 Task: Book a one-way flight for 1 adult from San Francisco to Denver on June 18, 2023.
Action: Mouse moved to (513, 534)
Screenshot: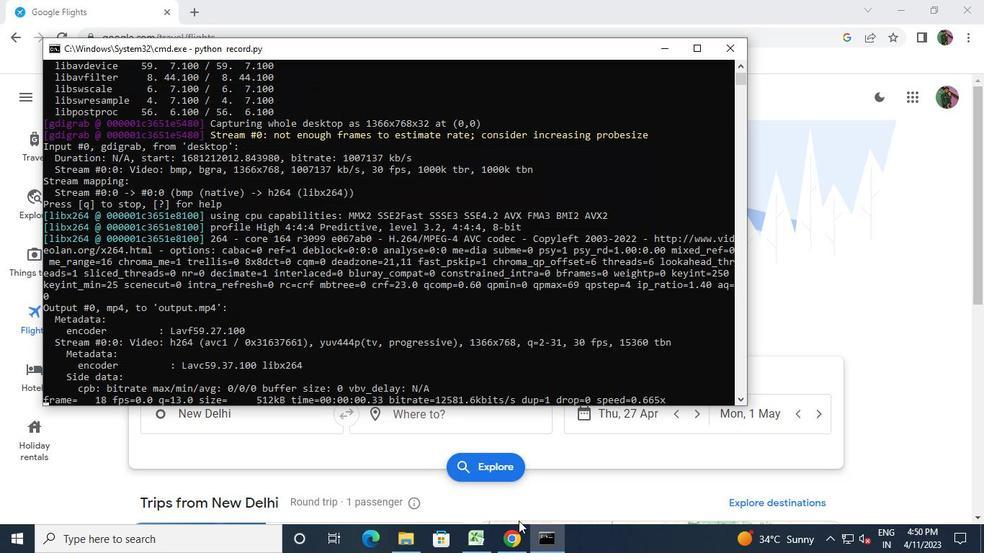 
Action: Mouse pressed left at (513, 534)
Screenshot: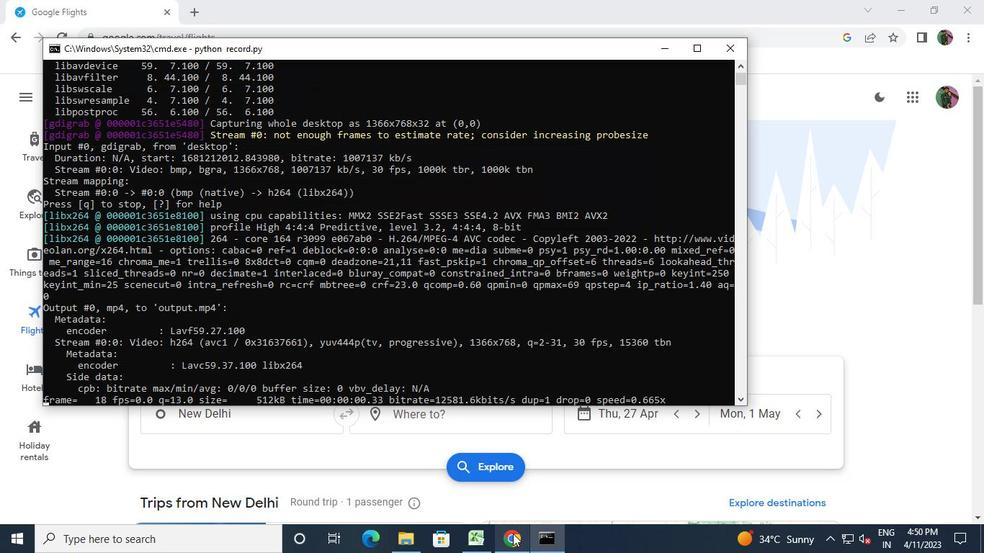 
Action: Mouse moved to (44, 319)
Screenshot: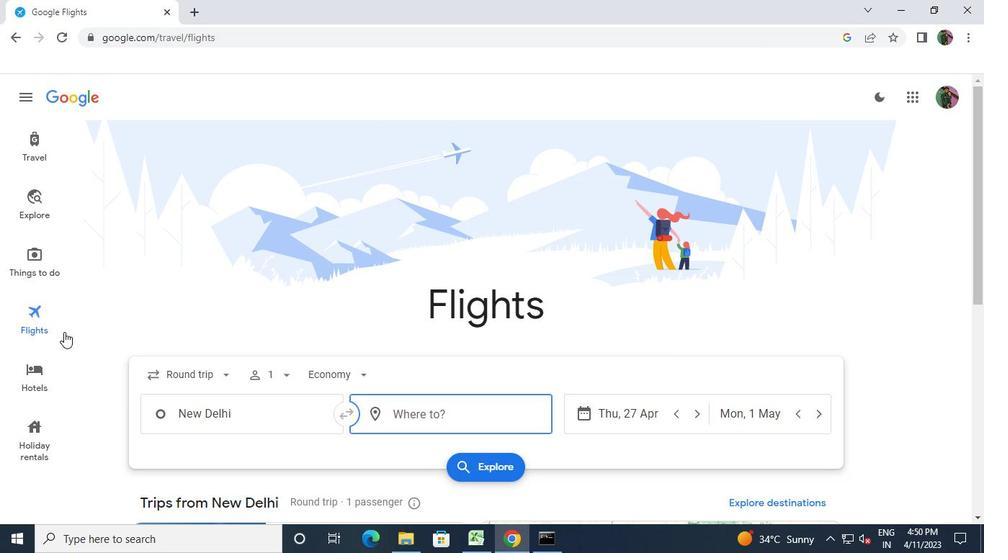 
Action: Mouse pressed left at (44, 319)
Screenshot: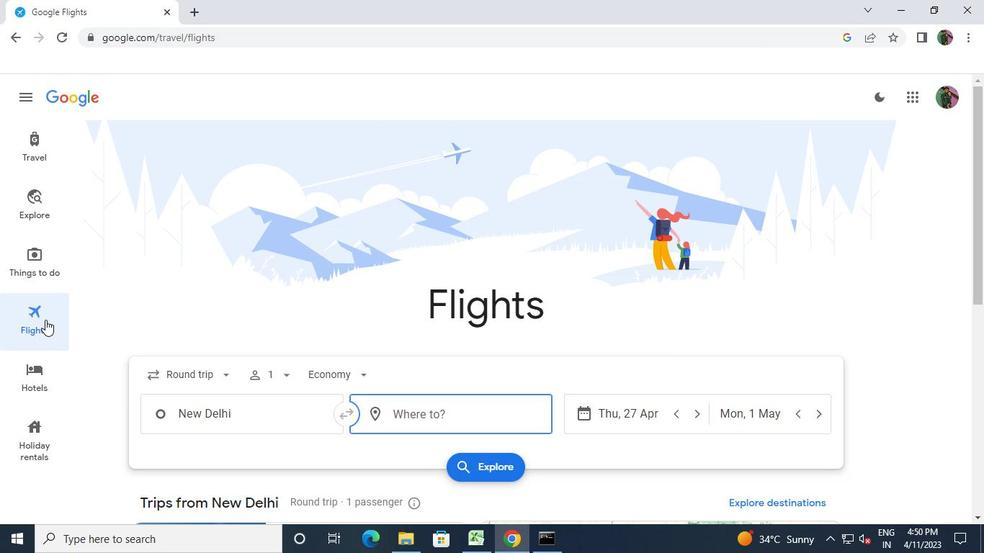 
Action: Mouse moved to (164, 374)
Screenshot: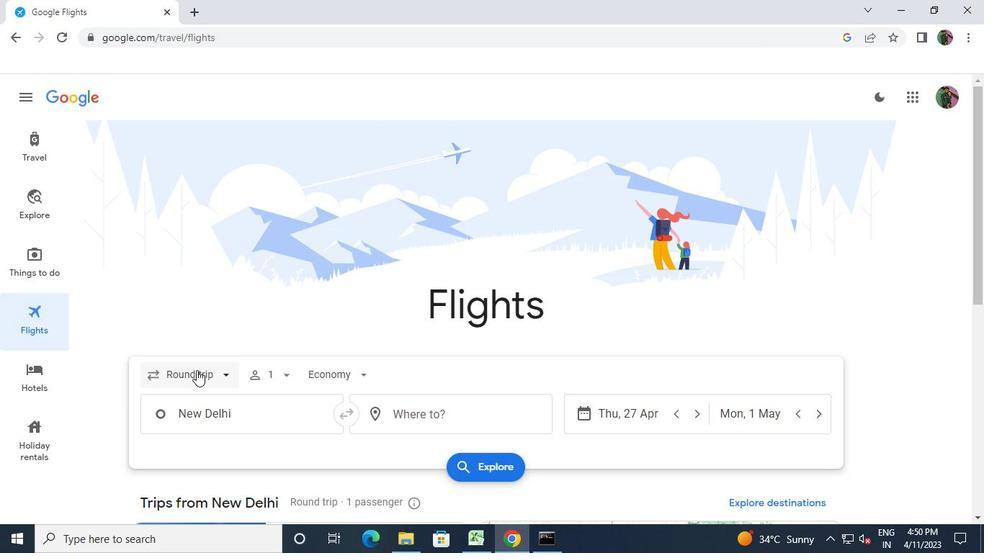 
Action: Mouse pressed left at (164, 374)
Screenshot: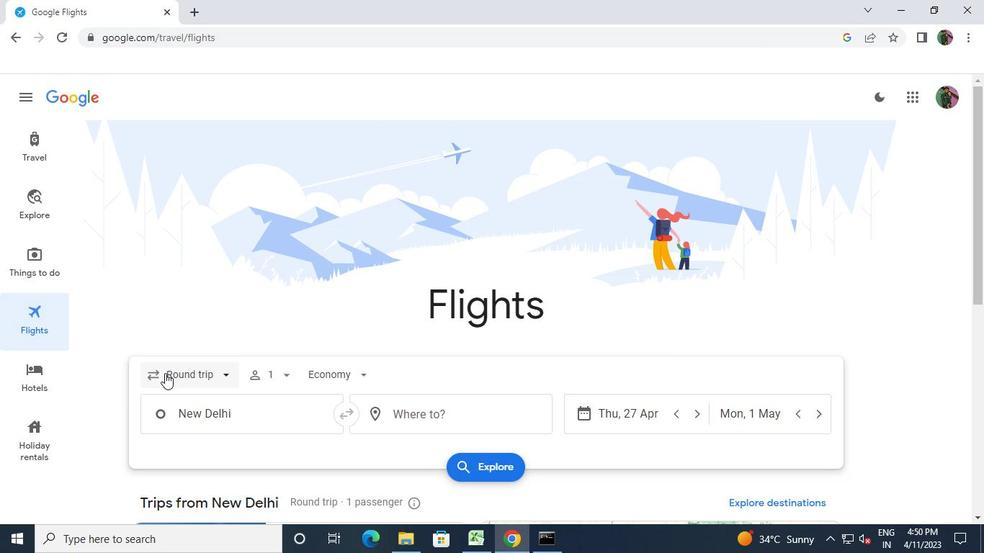 
Action: Mouse moved to (181, 300)
Screenshot: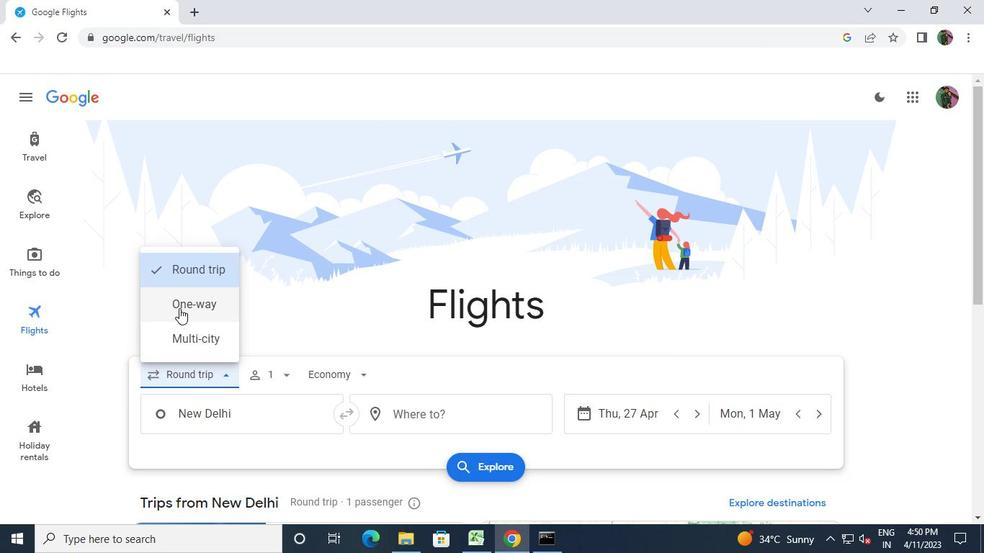 
Action: Mouse pressed left at (181, 300)
Screenshot: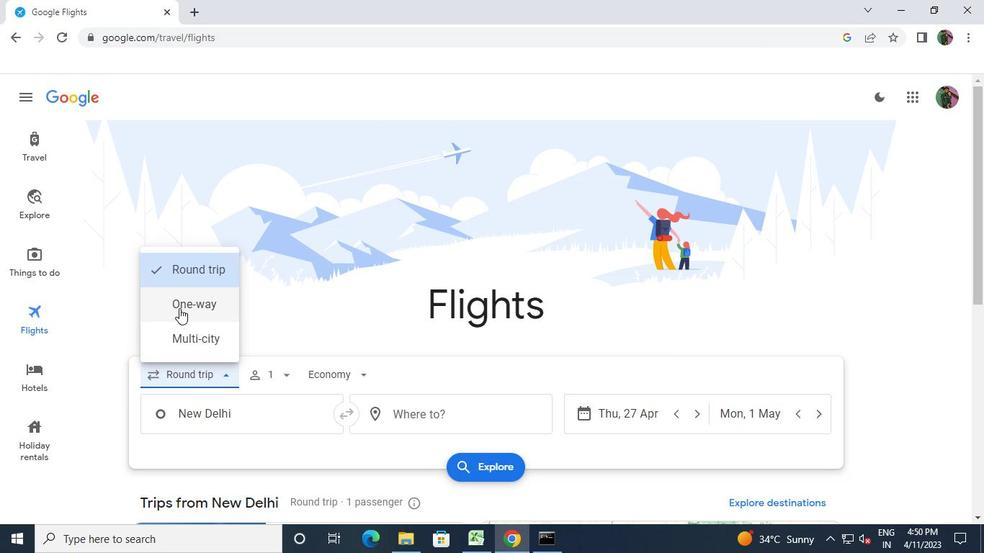 
Action: Mouse moved to (279, 376)
Screenshot: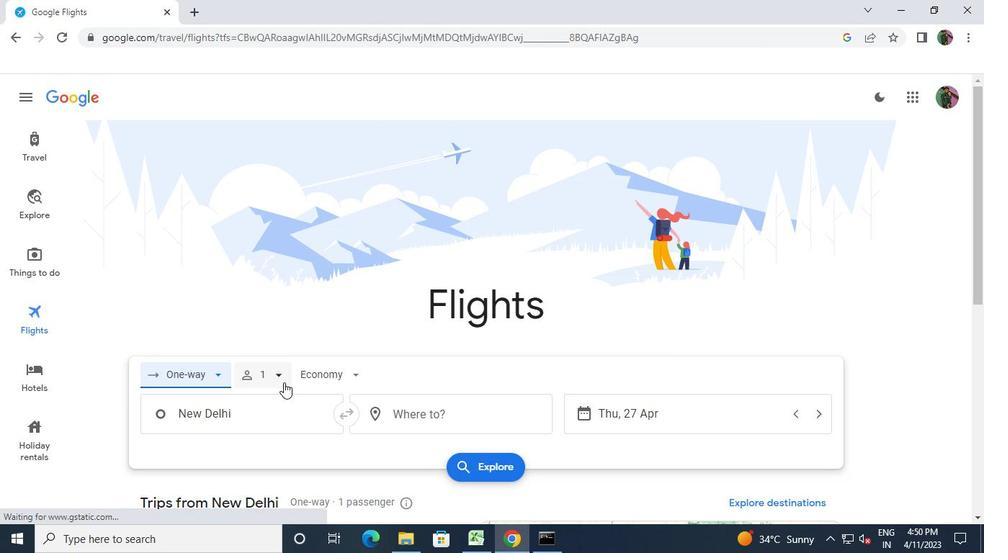 
Action: Mouse pressed left at (279, 376)
Screenshot: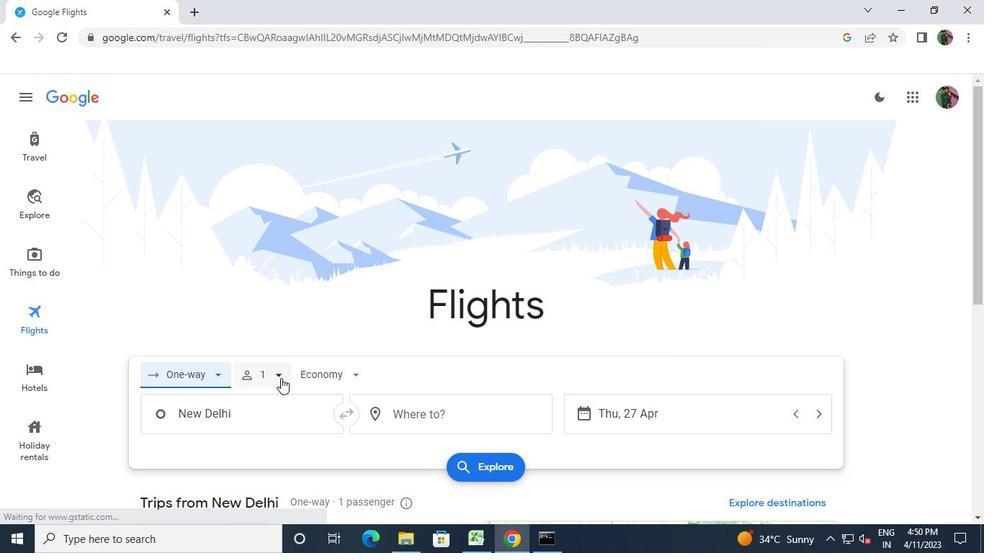 
Action: Mouse moved to (370, 421)
Screenshot: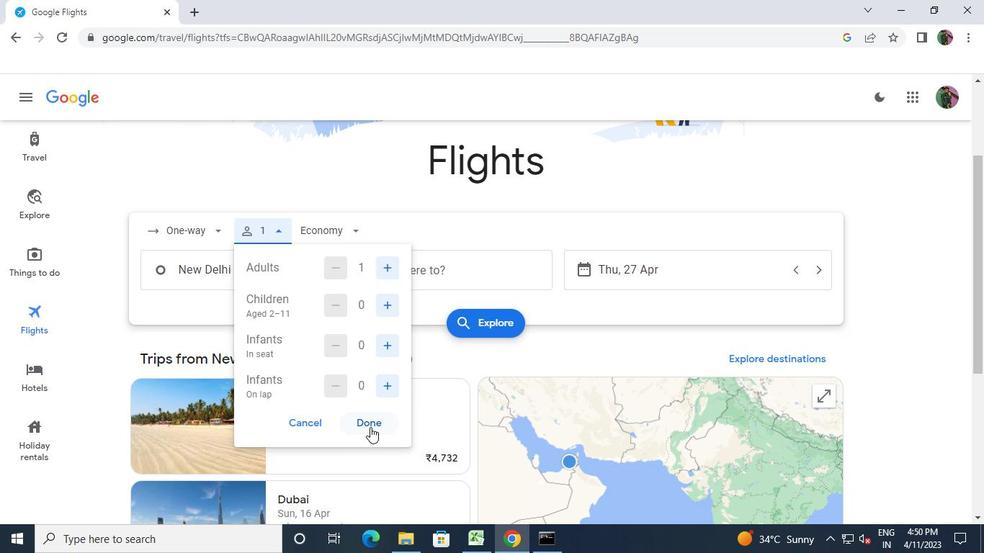 
Action: Mouse pressed left at (370, 421)
Screenshot: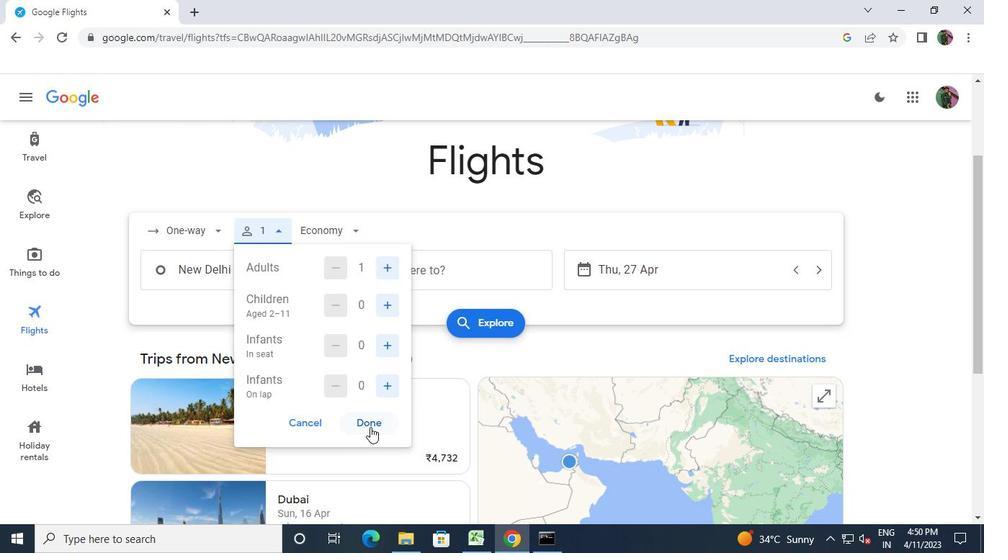 
Action: Mouse moved to (584, 272)
Screenshot: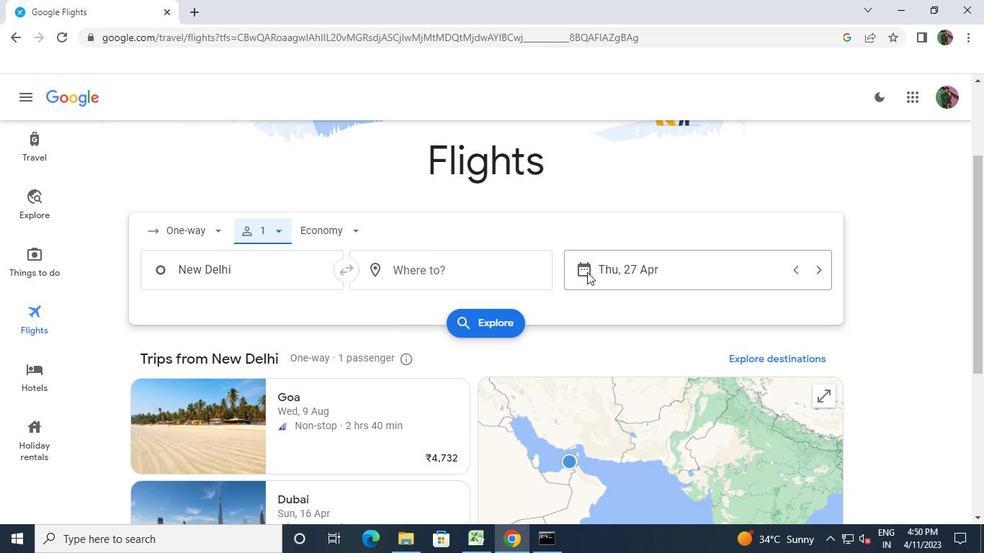 
Action: Mouse pressed left at (584, 272)
Screenshot: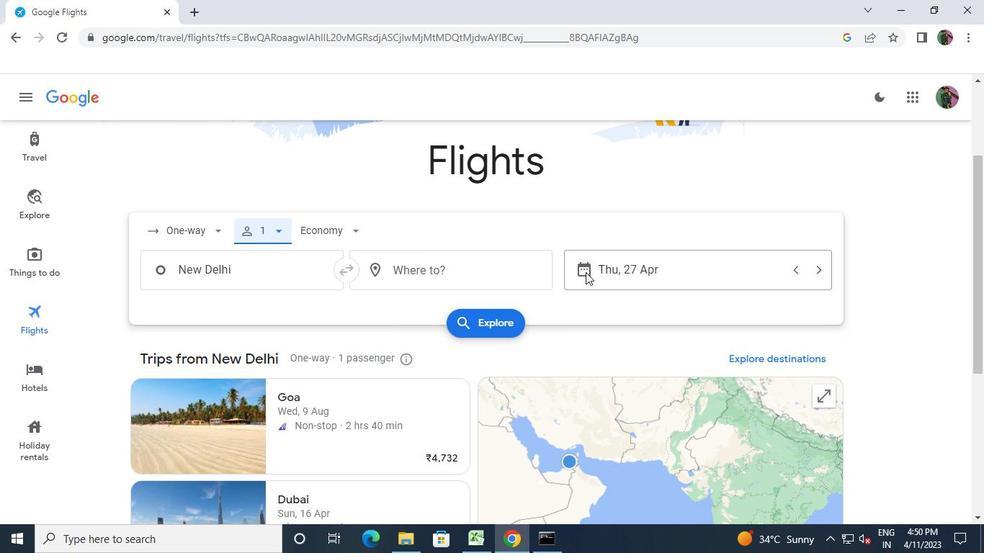 
Action: Mouse moved to (837, 316)
Screenshot: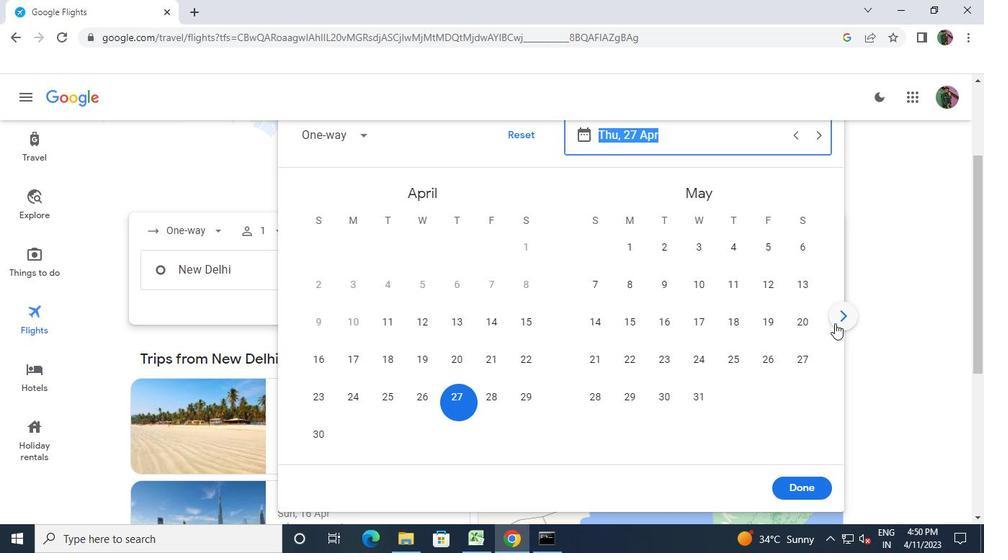 
Action: Mouse pressed left at (837, 316)
Screenshot: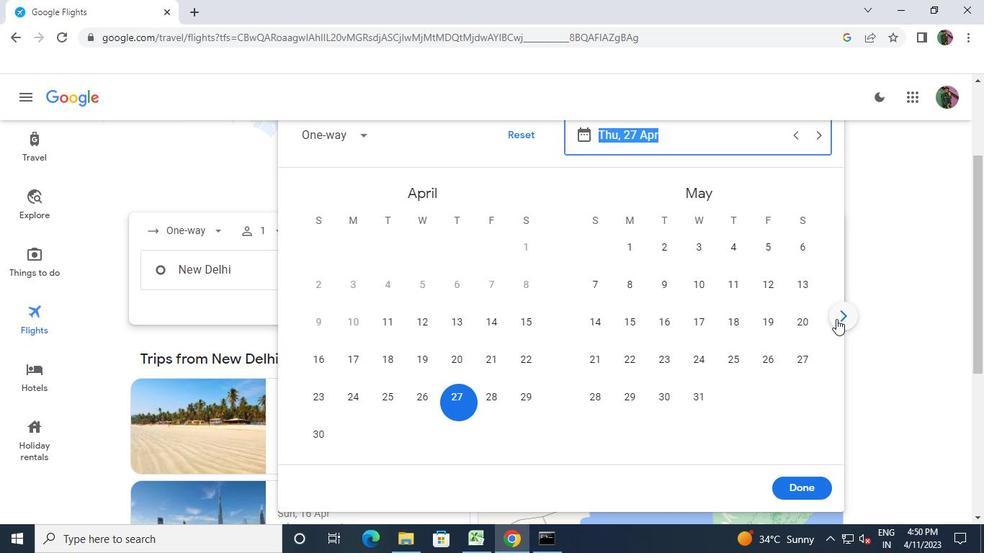 
Action: Mouse moved to (598, 361)
Screenshot: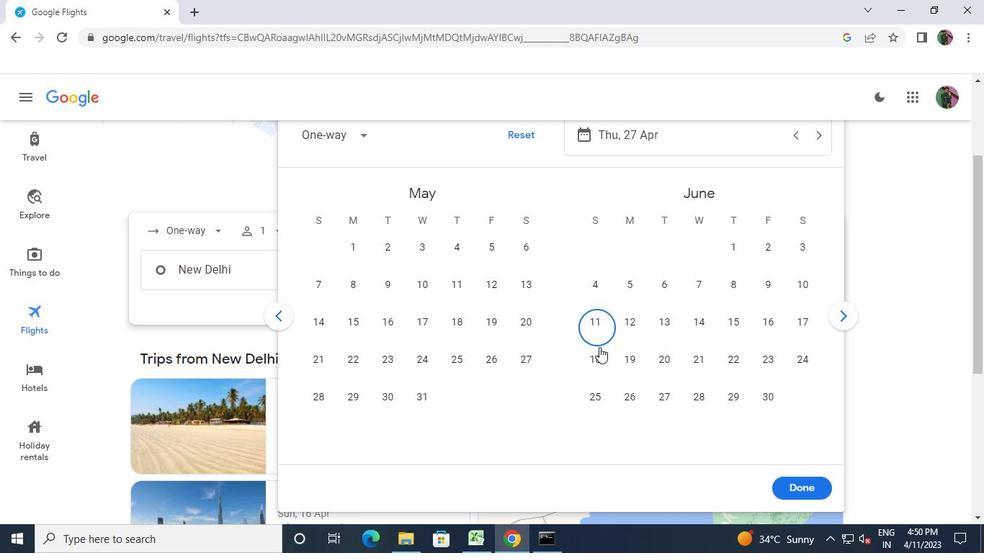 
Action: Mouse pressed left at (598, 361)
Screenshot: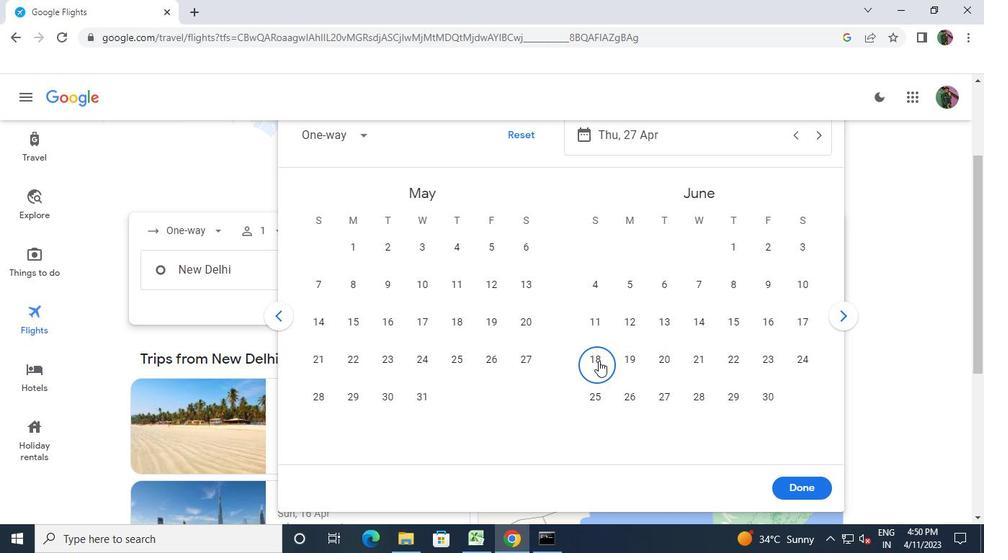 
Action: Mouse moved to (794, 481)
Screenshot: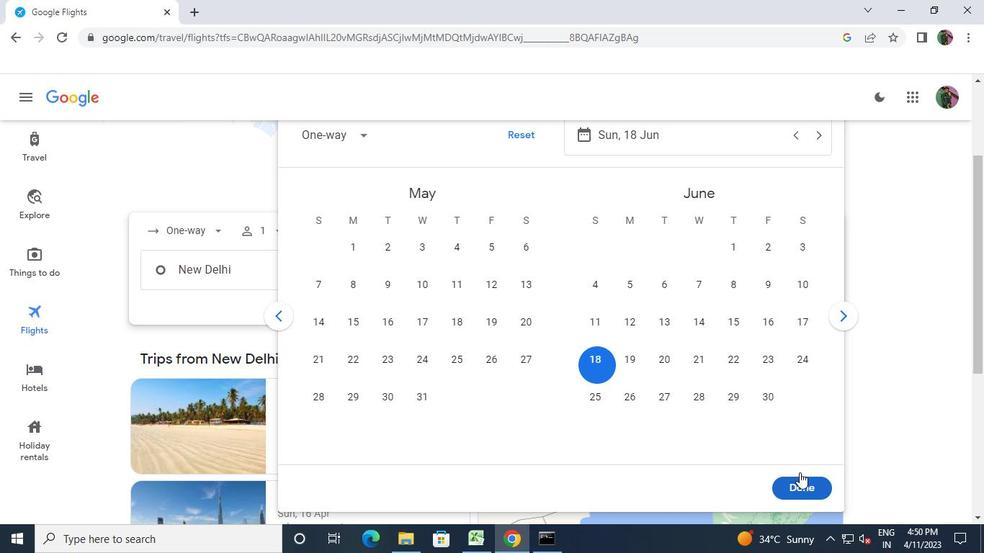 
Action: Mouse pressed left at (794, 481)
Screenshot: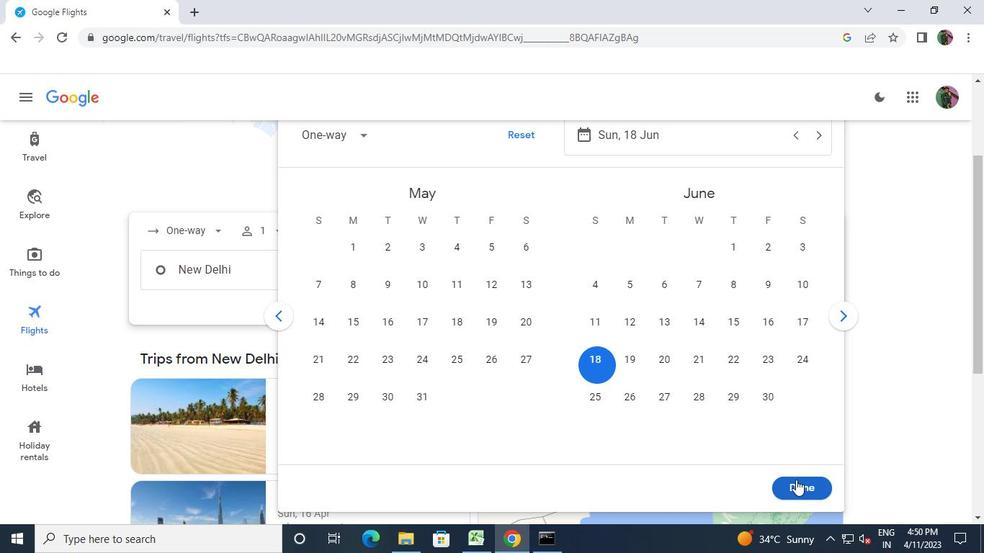 
Action: Mouse moved to (274, 276)
Screenshot: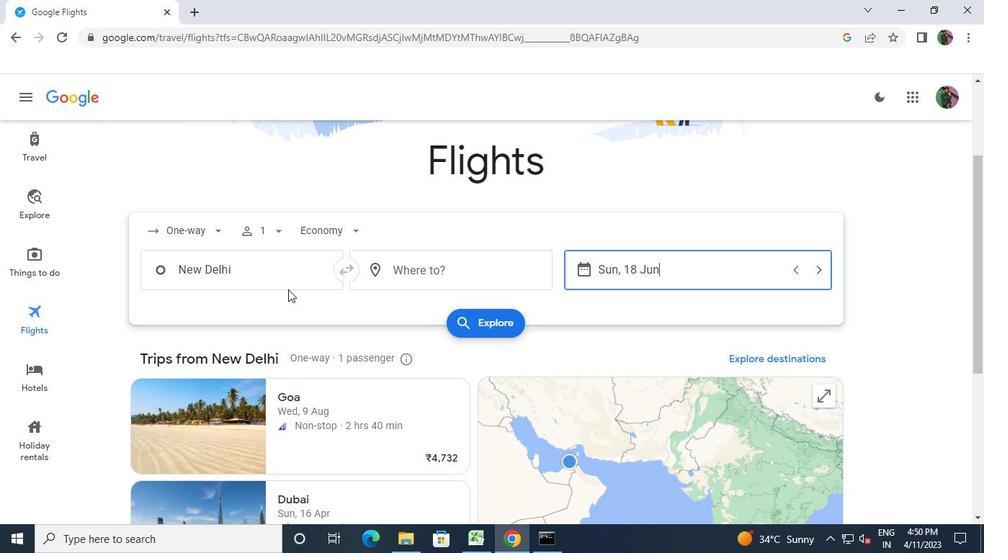
Action: Mouse pressed left at (274, 276)
Screenshot: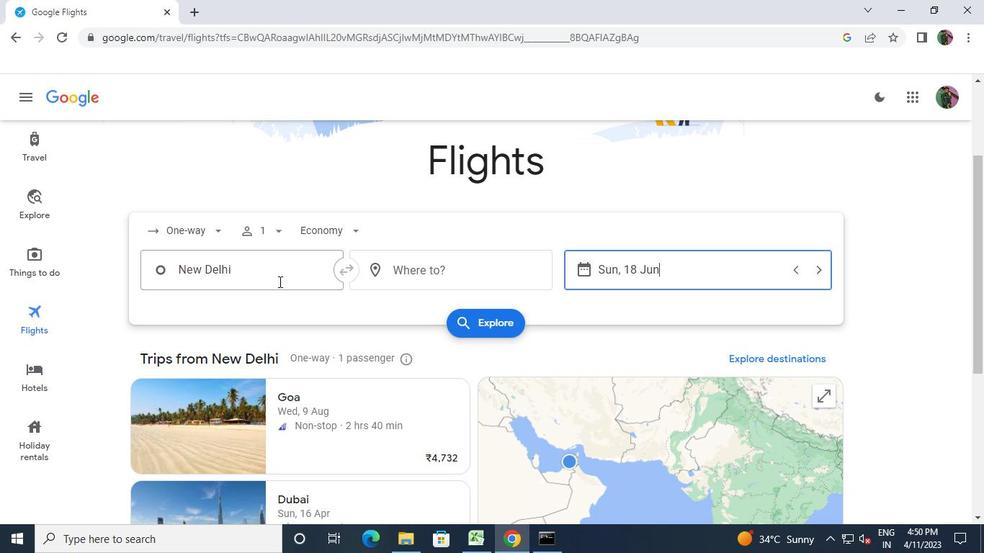 
Action: Keyboard s
Screenshot: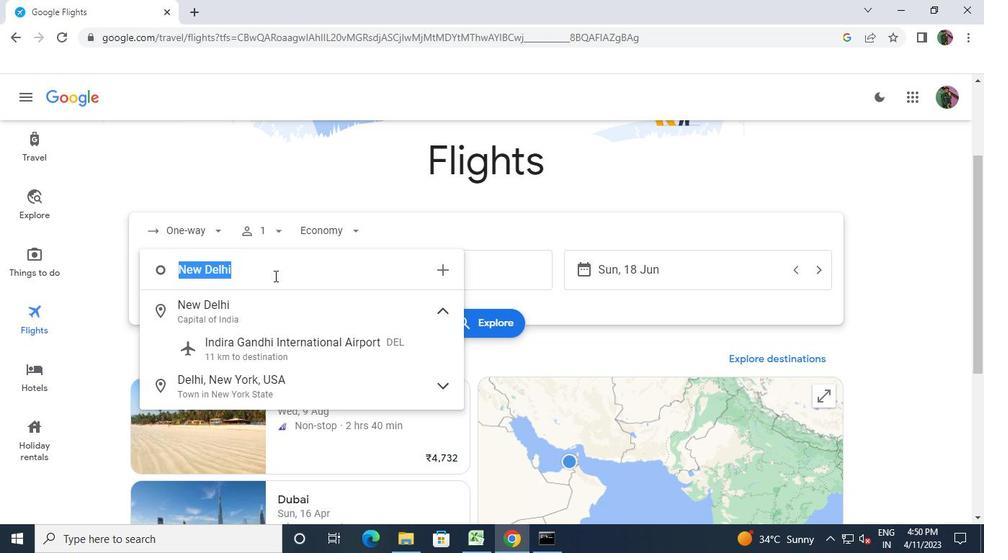 
Action: Keyboard a
Screenshot: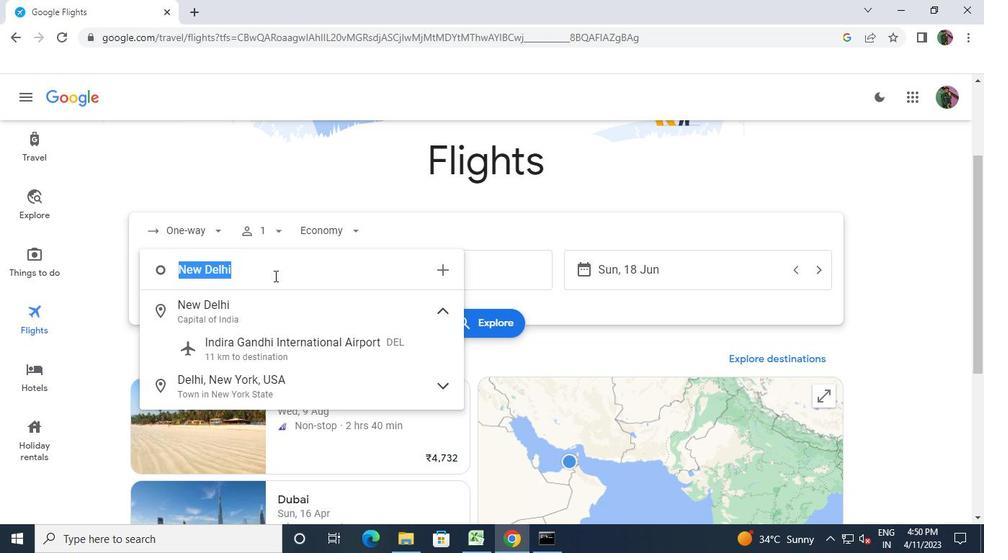 
Action: Keyboard n
Screenshot: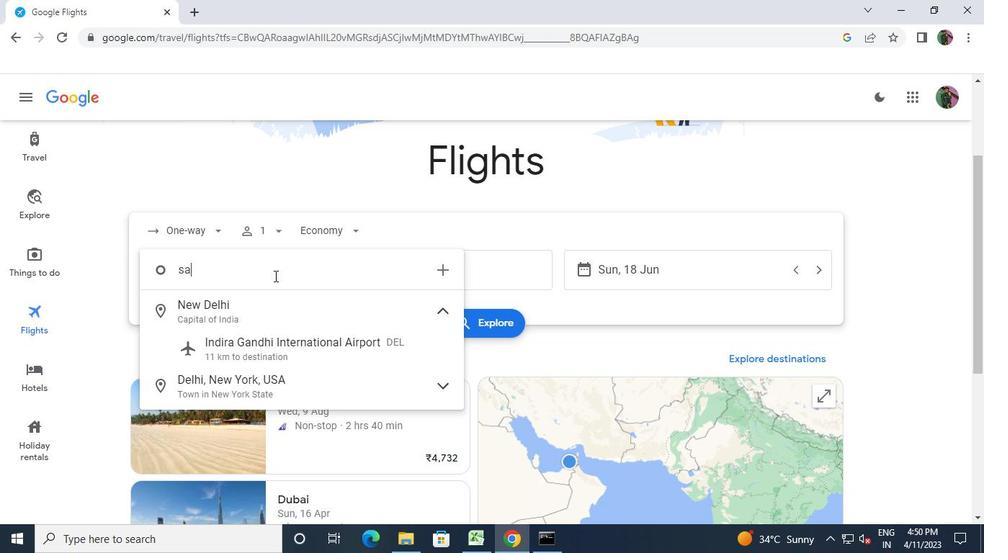 
Action: Keyboard Key.space
Screenshot: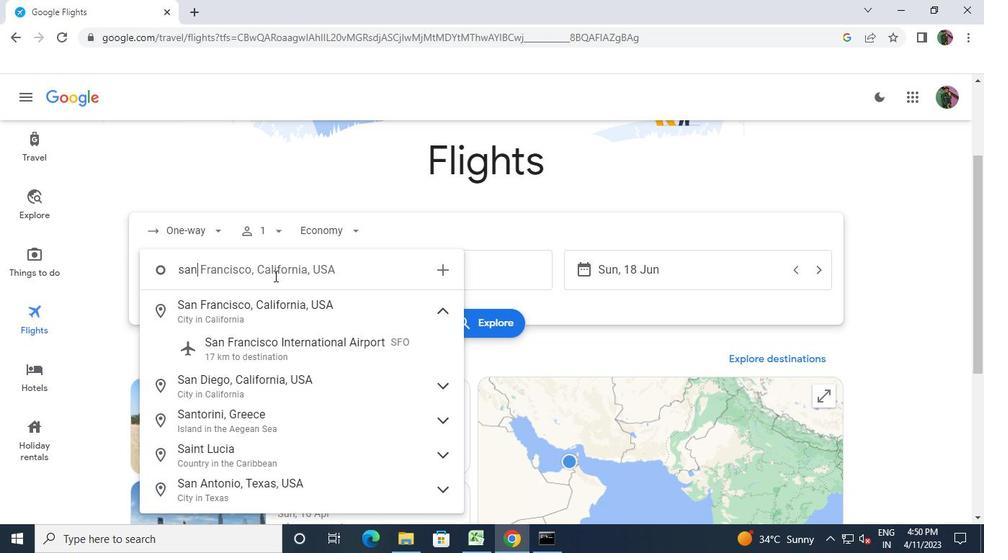 
Action: Keyboard f
Screenshot: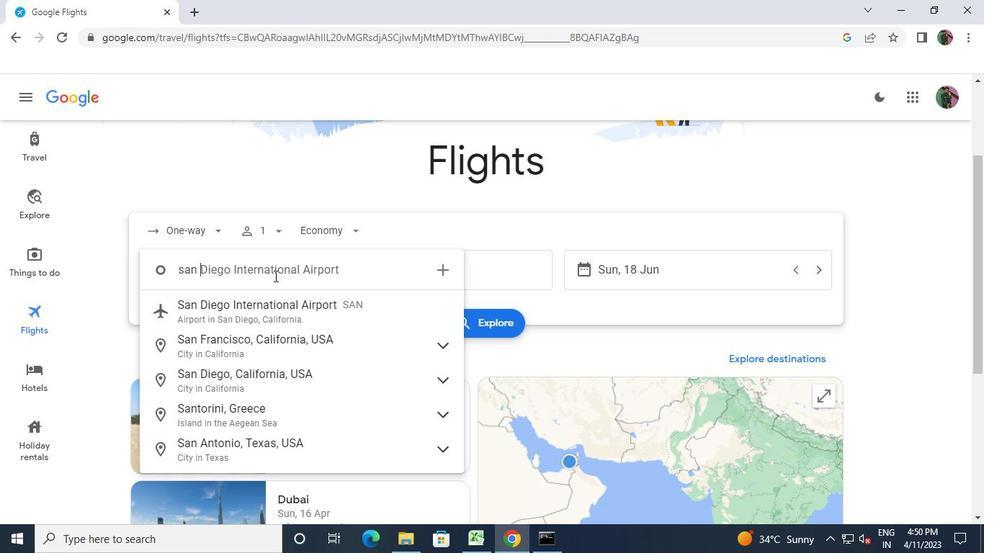 
Action: Keyboard r
Screenshot: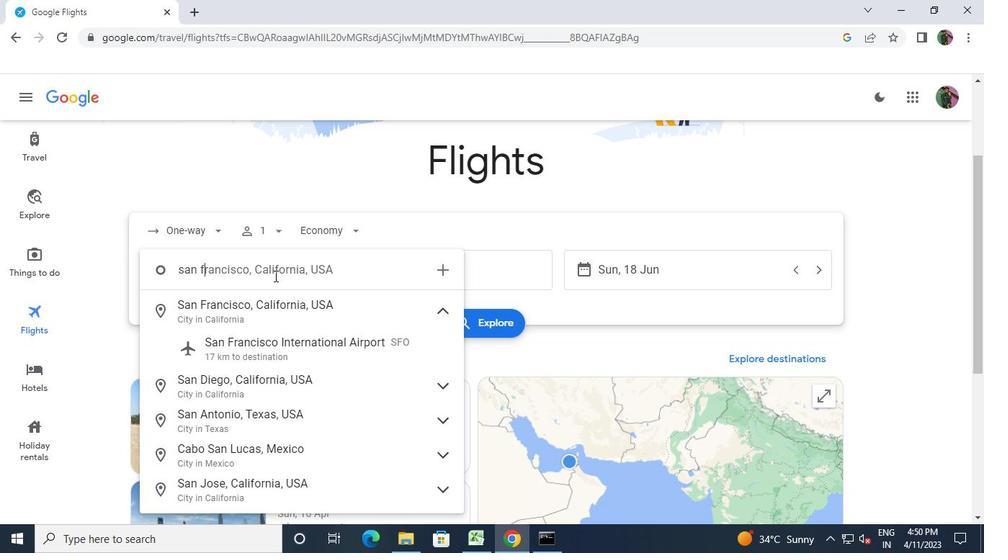 
Action: Mouse moved to (311, 303)
Screenshot: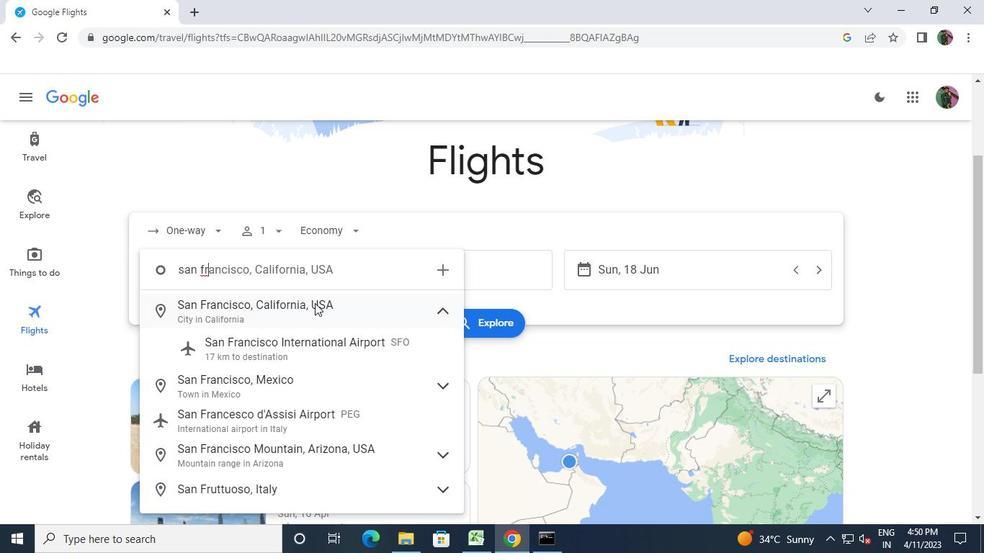 
Action: Mouse pressed left at (311, 303)
Screenshot: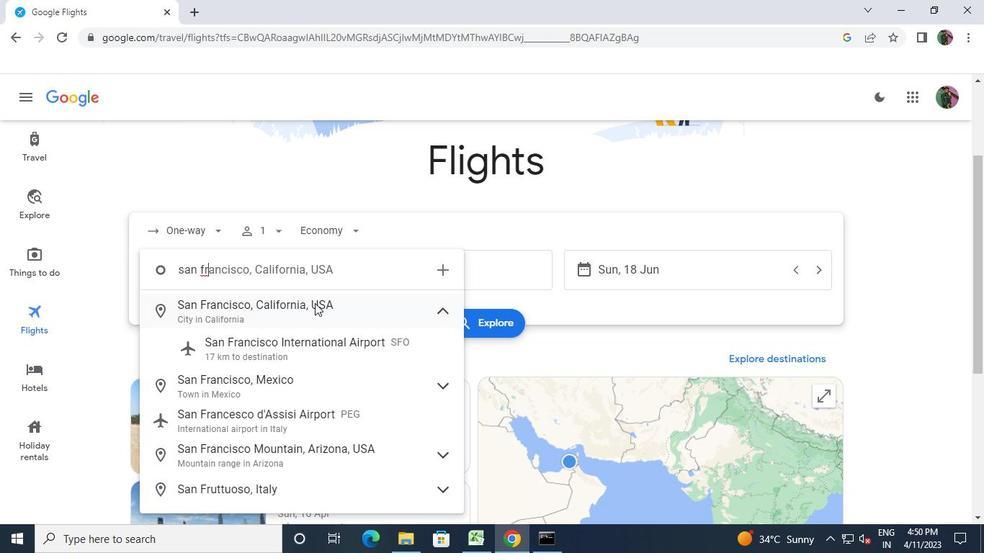 
Action: Mouse moved to (462, 270)
Screenshot: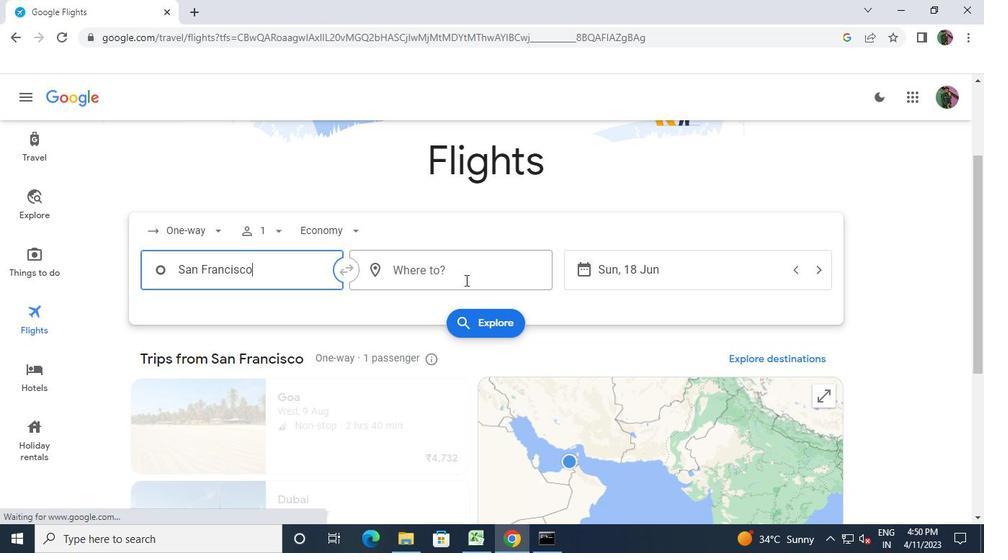 
Action: Mouse pressed left at (462, 270)
Screenshot: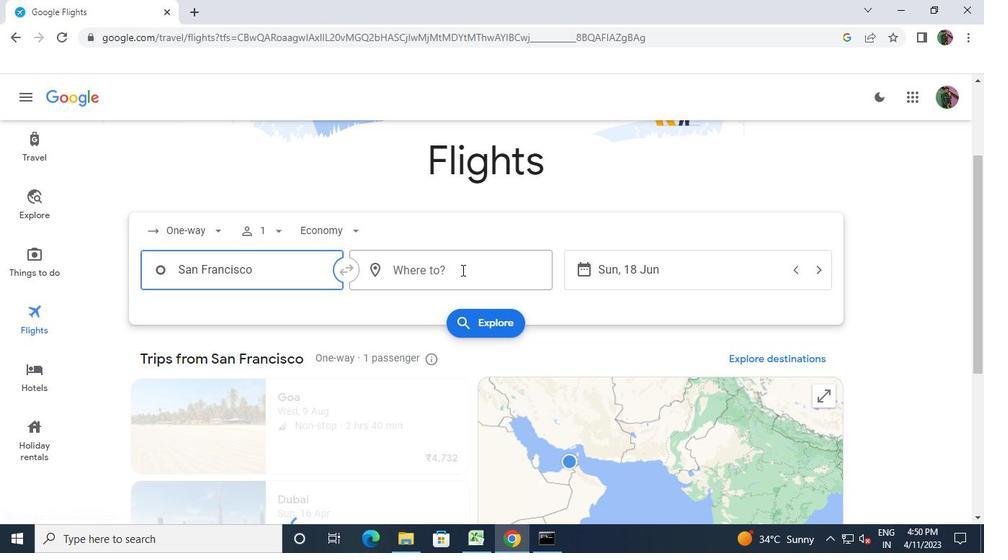 
Action: Keyboard d
Screenshot: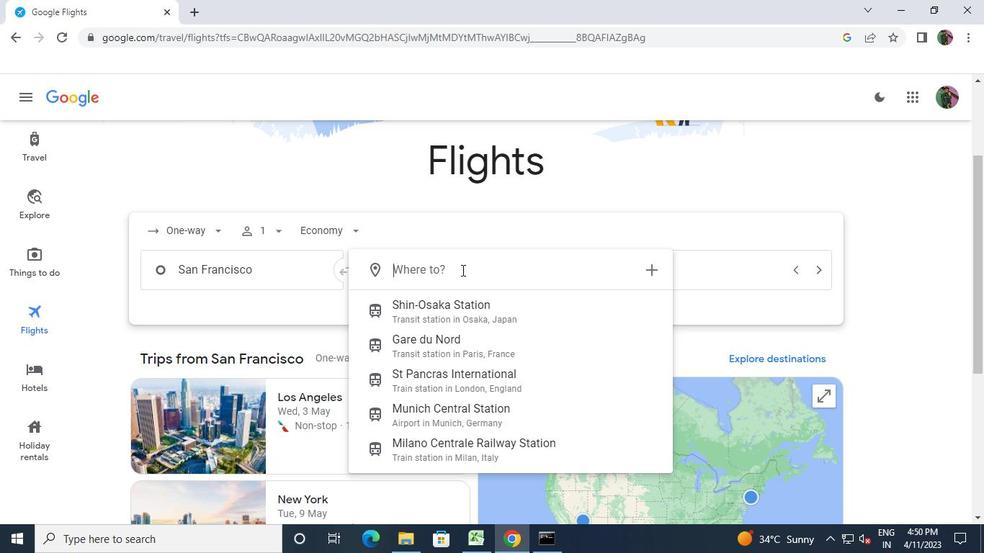 
Action: Keyboard e
Screenshot: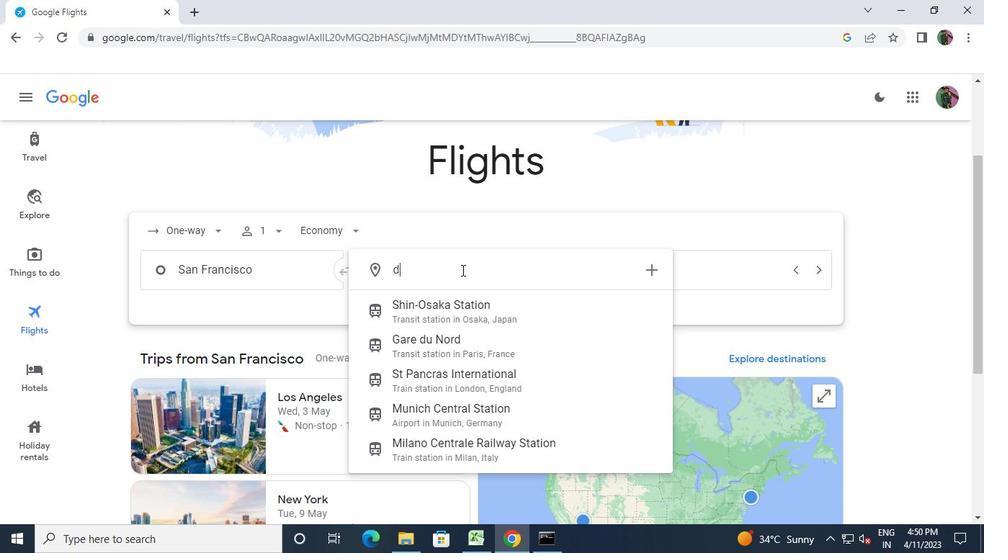 
Action: Keyboard n
Screenshot: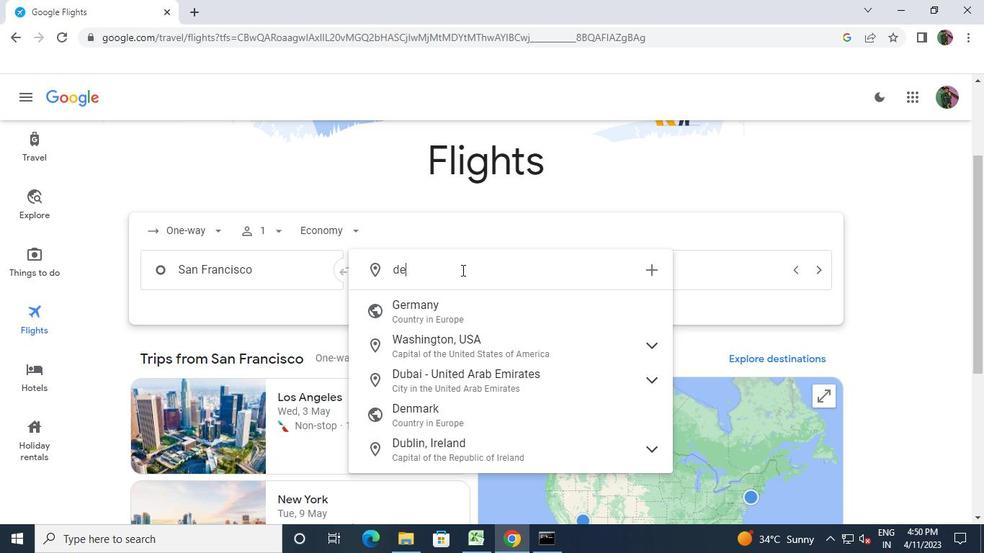 
Action: Mouse moved to (449, 306)
Screenshot: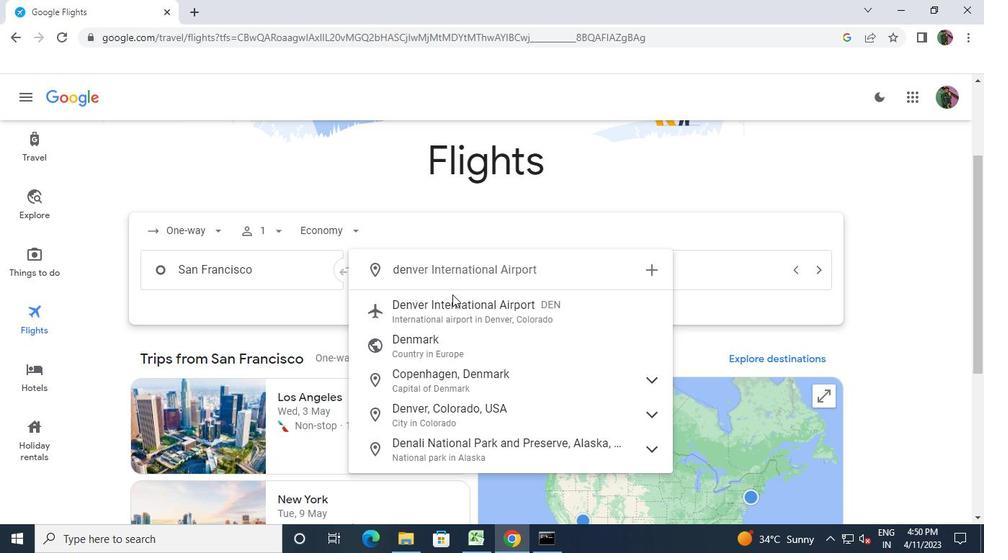 
Action: Mouse pressed left at (449, 306)
Screenshot: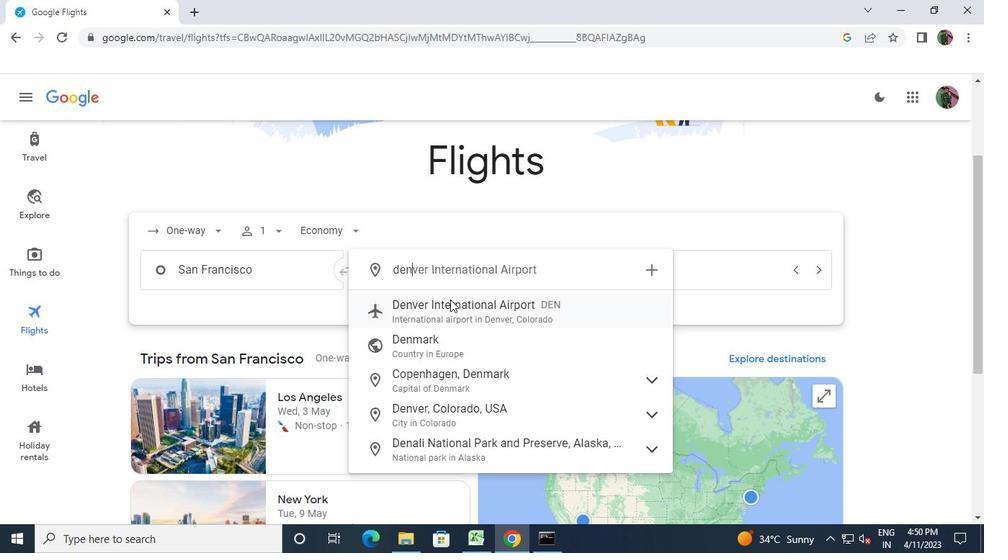 
Action: Mouse moved to (474, 326)
Screenshot: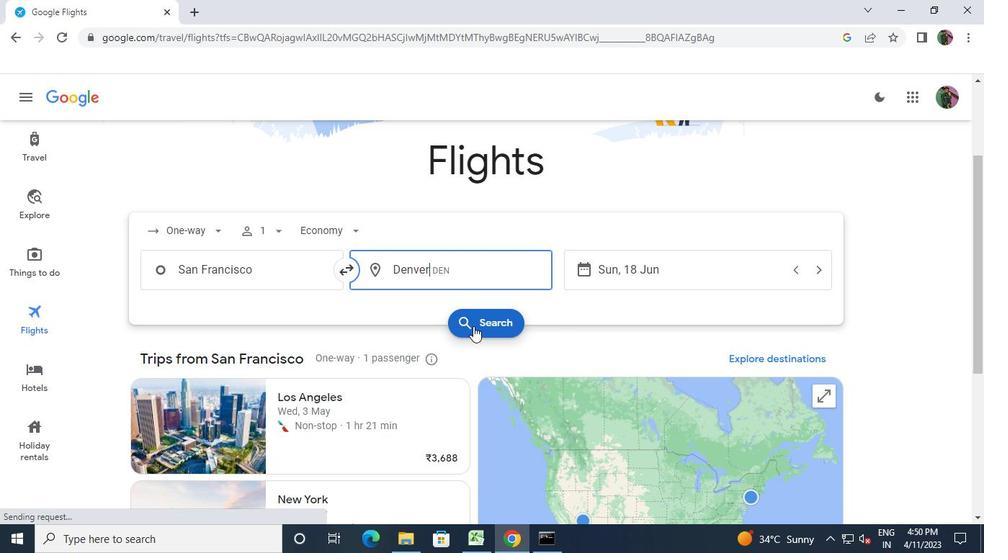 
Action: Mouse pressed left at (474, 326)
Screenshot: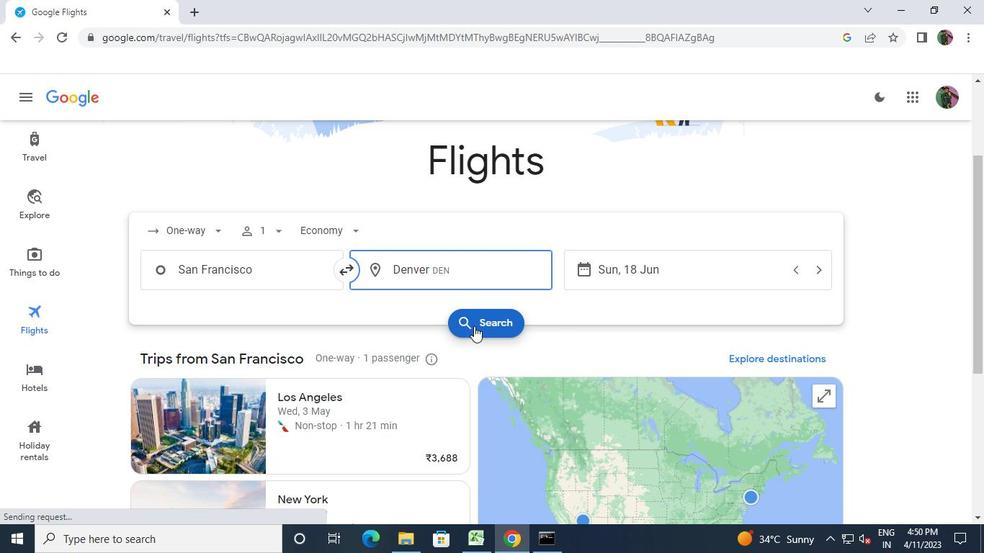 
Action: Mouse moved to (477, 326)
Screenshot: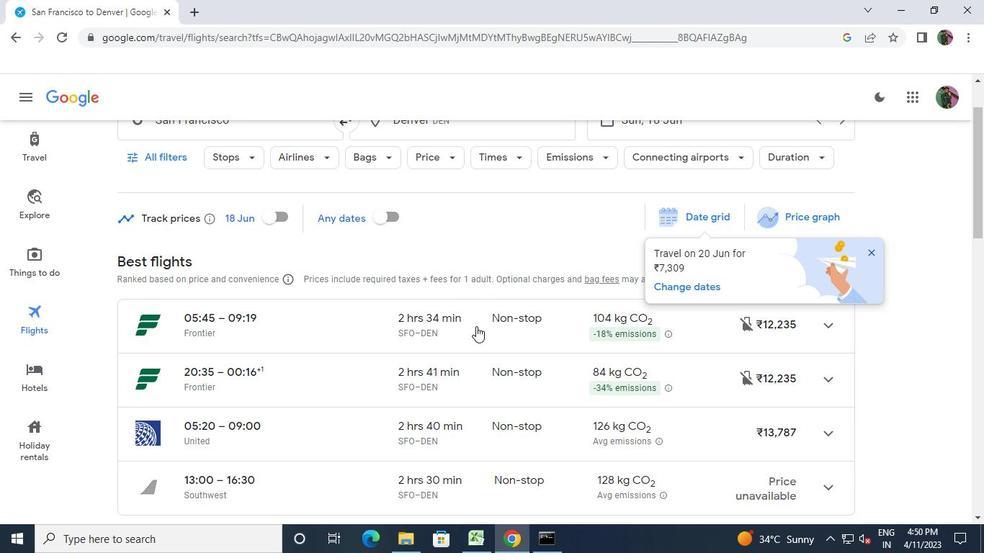 
Action: Mouse pressed left at (477, 326)
Screenshot: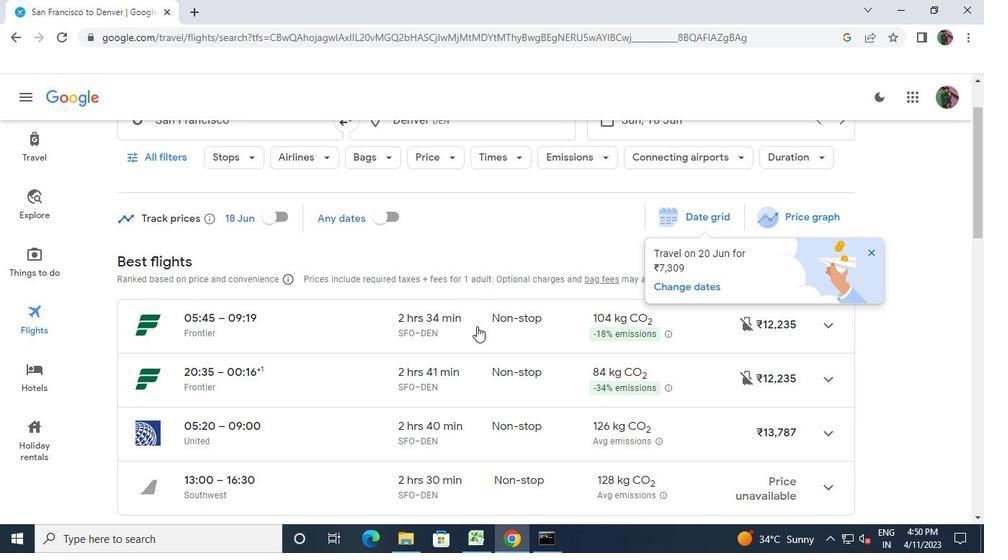 
Action: Mouse moved to (794, 239)
Screenshot: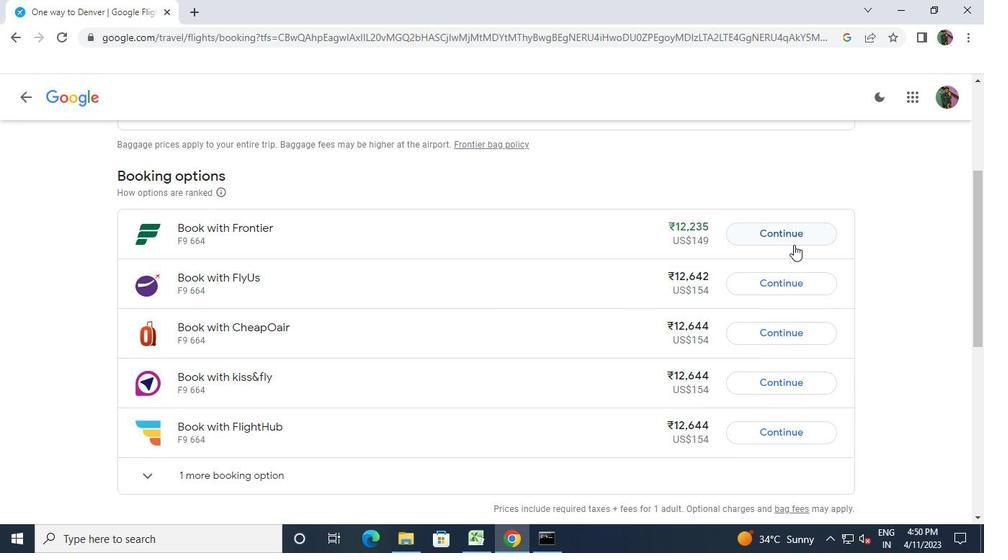 
Action: Mouse pressed left at (794, 239)
Screenshot: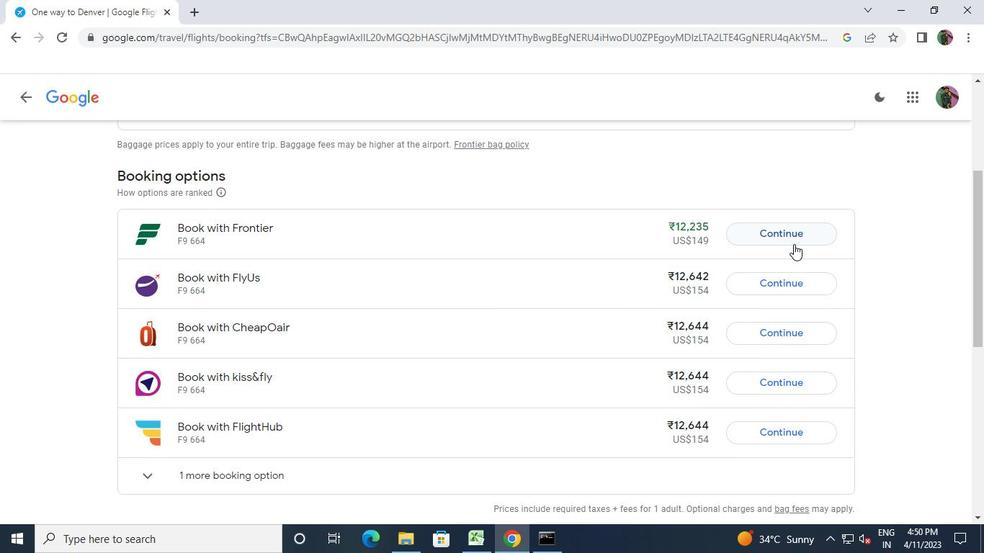 
Action: Mouse moved to (851, 305)
Screenshot: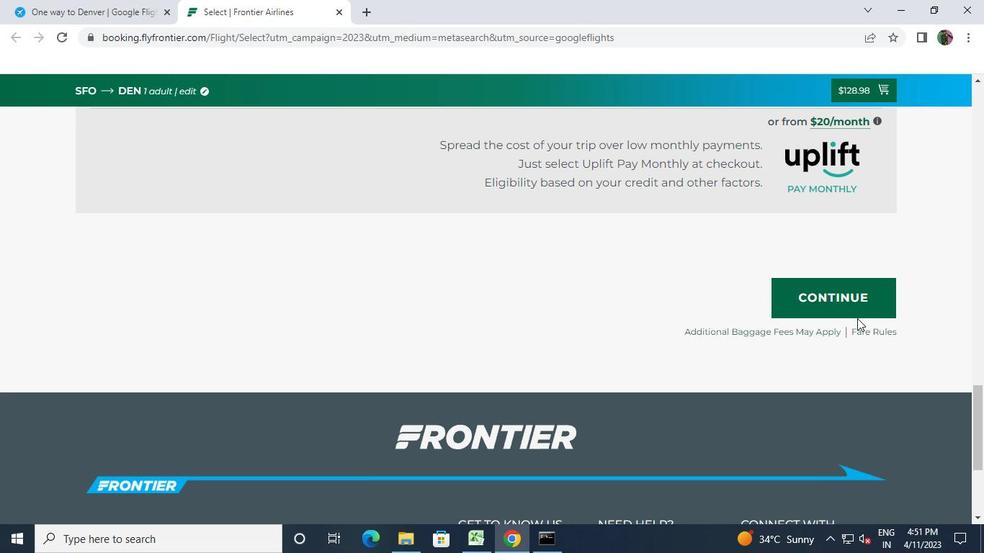 
Action: Mouse pressed left at (851, 305)
Screenshot: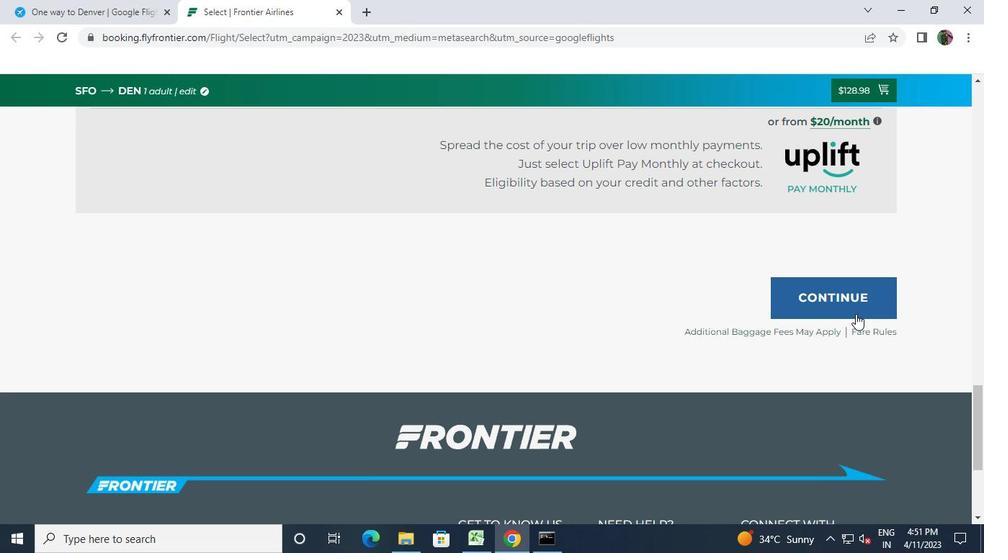 
Action: Mouse moved to (249, 371)
Screenshot: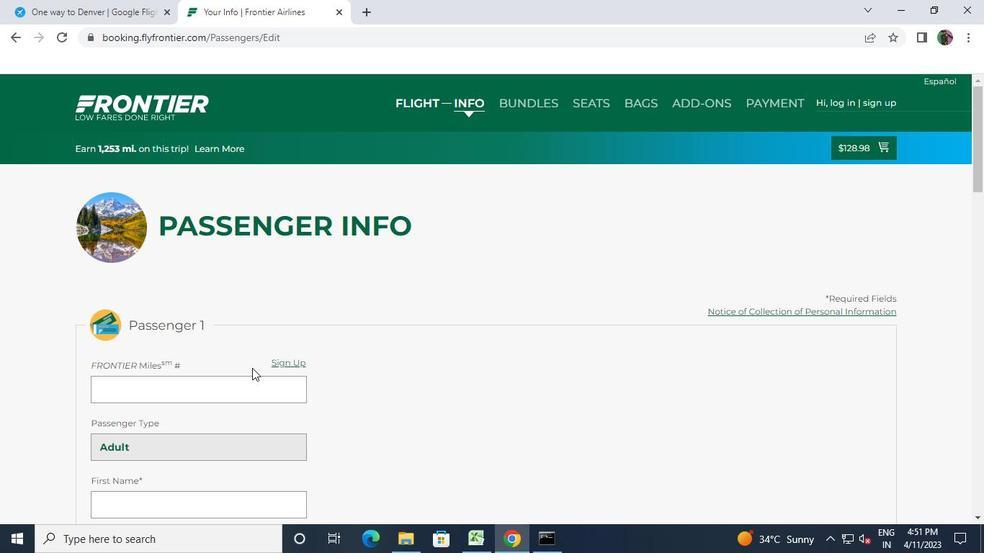 
Action: Mouse pressed left at (249, 371)
Screenshot: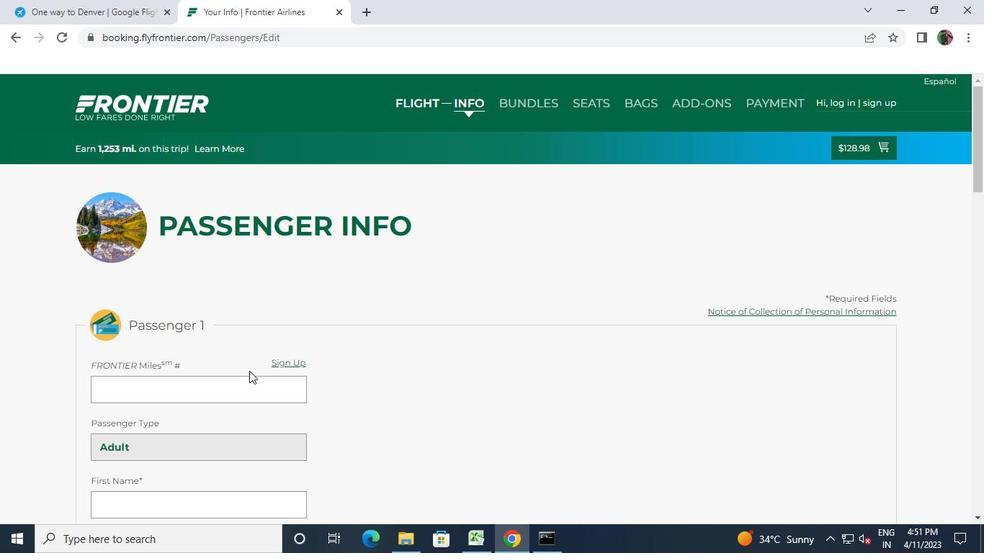 
Action: Mouse moved to (612, 432)
Screenshot: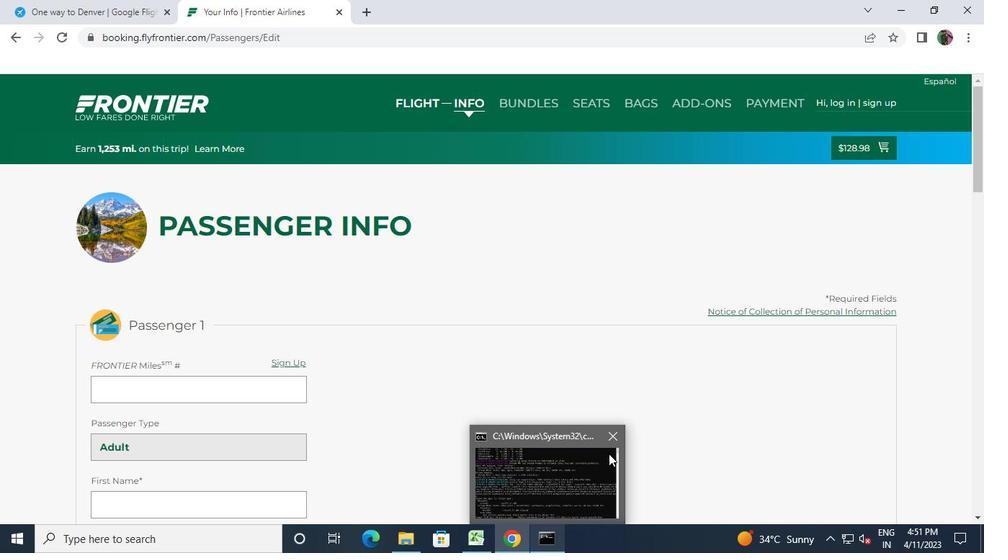 
Action: Mouse pressed left at (612, 432)
Screenshot: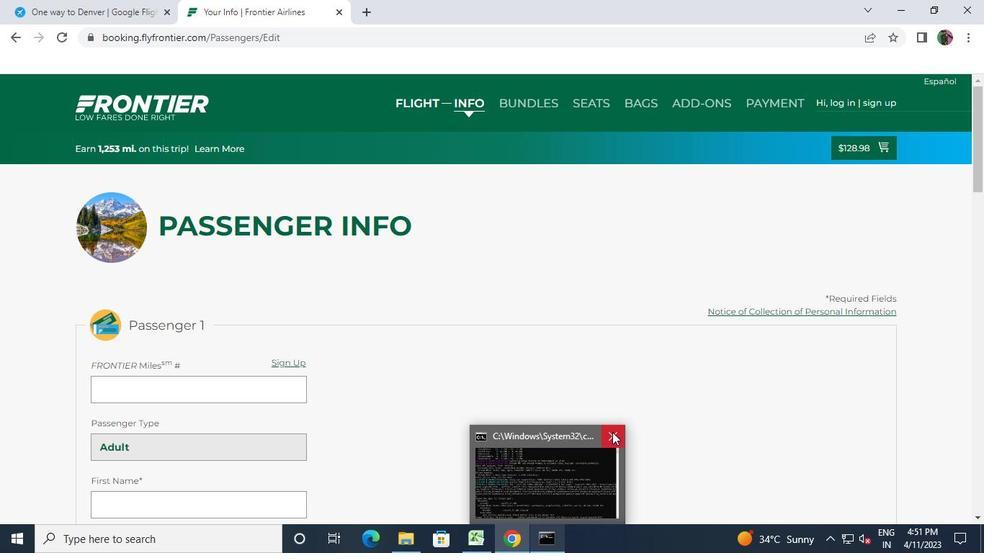 
